 Task: Start a Sprint called Sprint0003 in Scrum Project Project0001 in Jira
Action: Mouse moved to (405, 452)
Screenshot: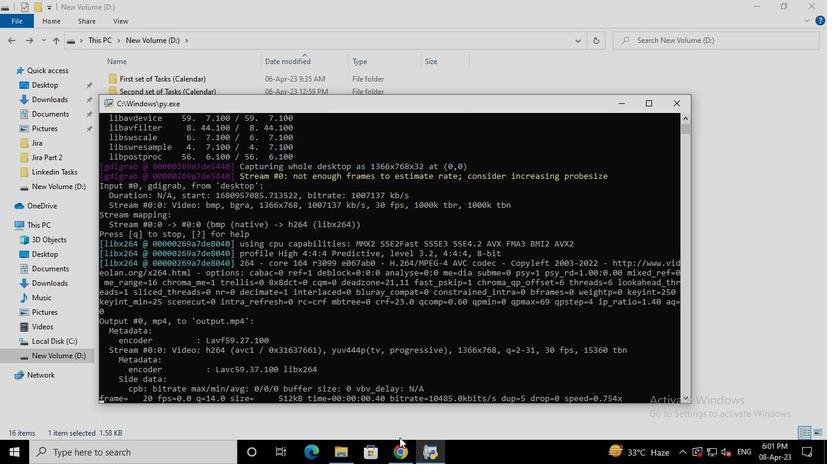 
Action: Mouse pressed left at (405, 452)
Screenshot: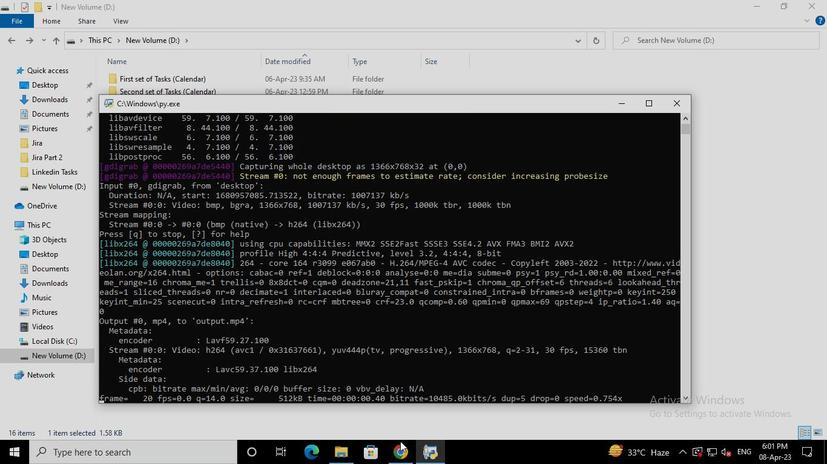 
Action: Mouse moved to (65, 186)
Screenshot: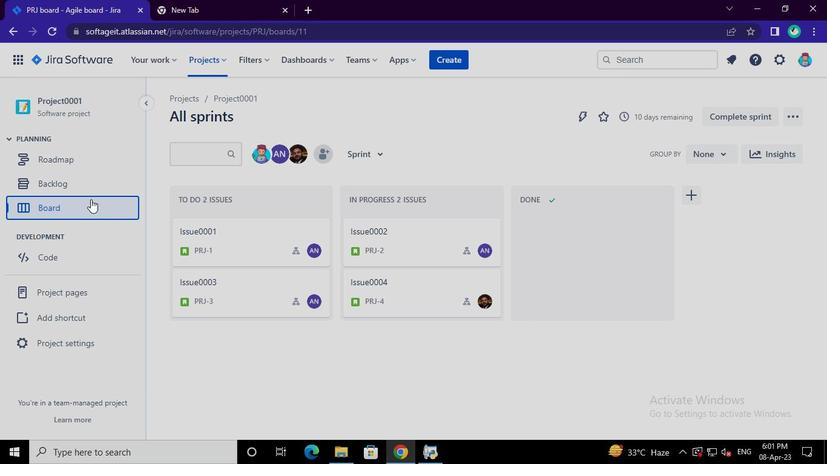
Action: Mouse pressed left at (65, 186)
Screenshot: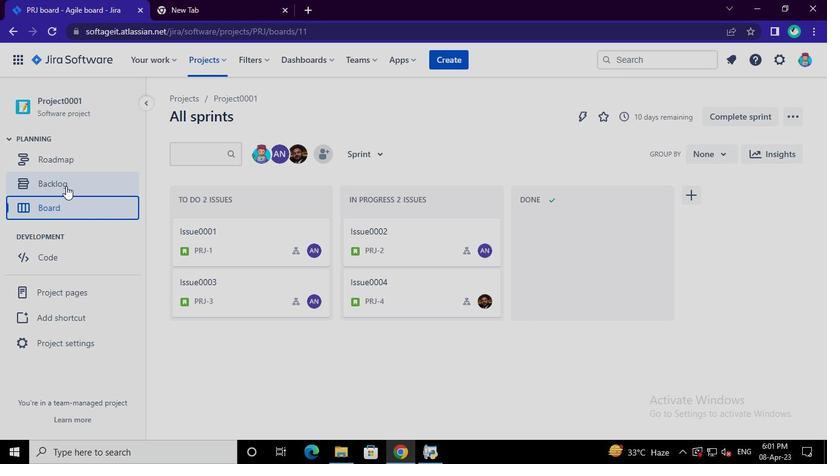 
Action: Mouse moved to (724, 331)
Screenshot: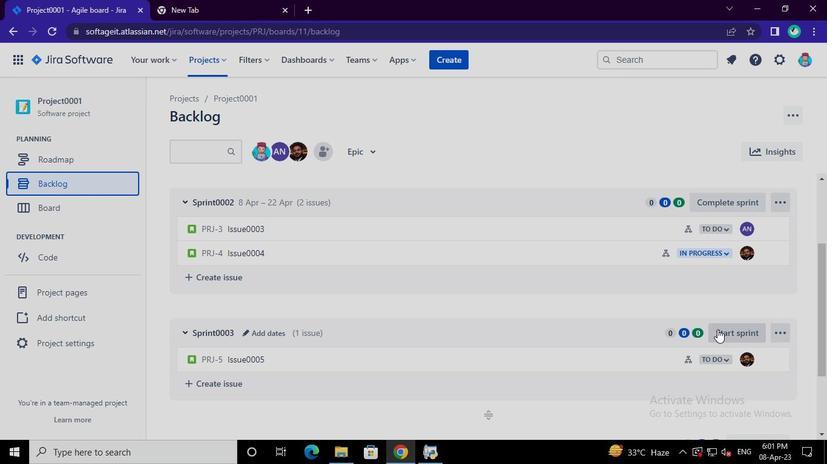 
Action: Mouse pressed left at (724, 331)
Screenshot: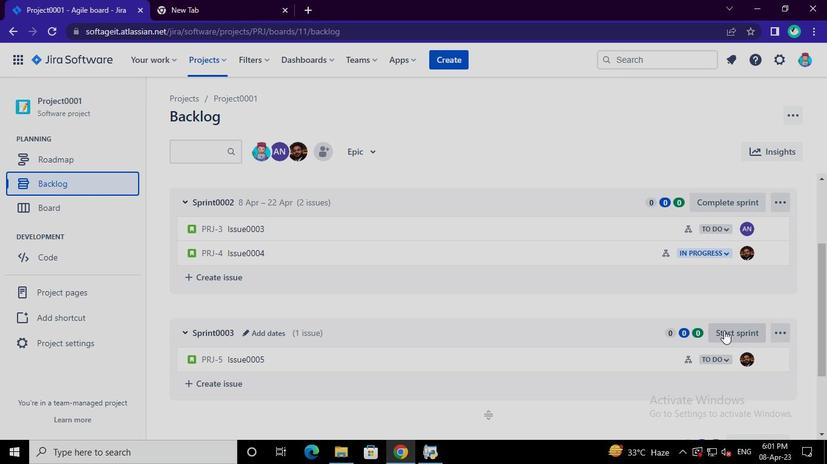 
Action: Mouse moved to (511, 421)
Screenshot: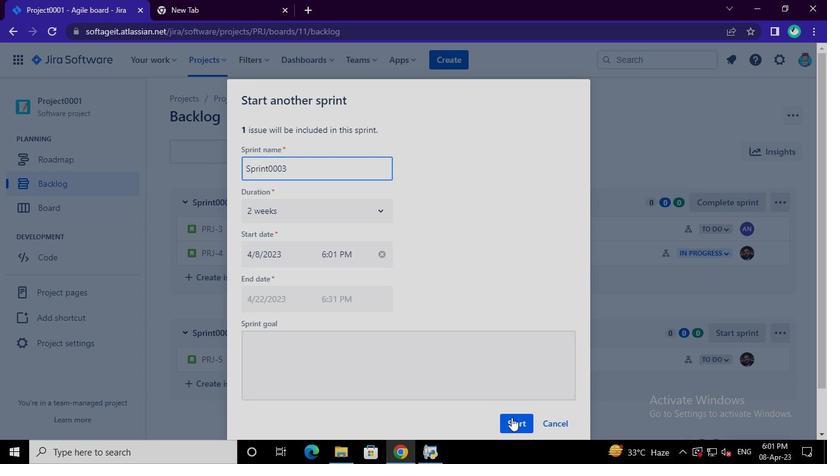 
Action: Mouse pressed left at (511, 421)
Screenshot: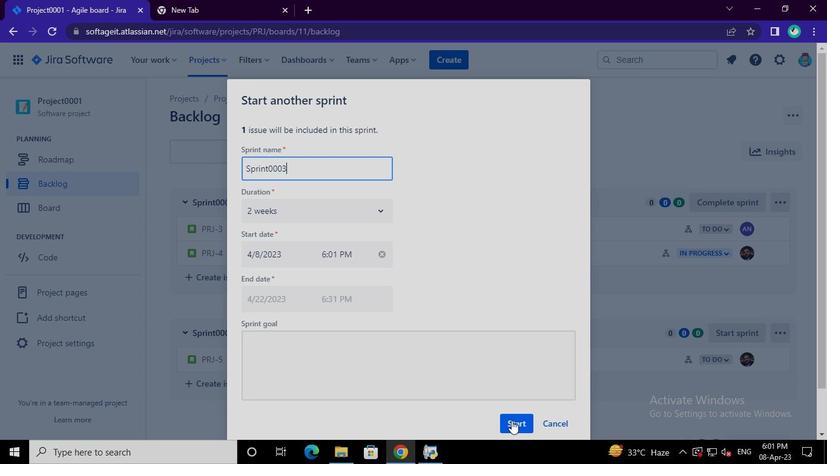 
Action: Mouse moved to (433, 455)
Screenshot: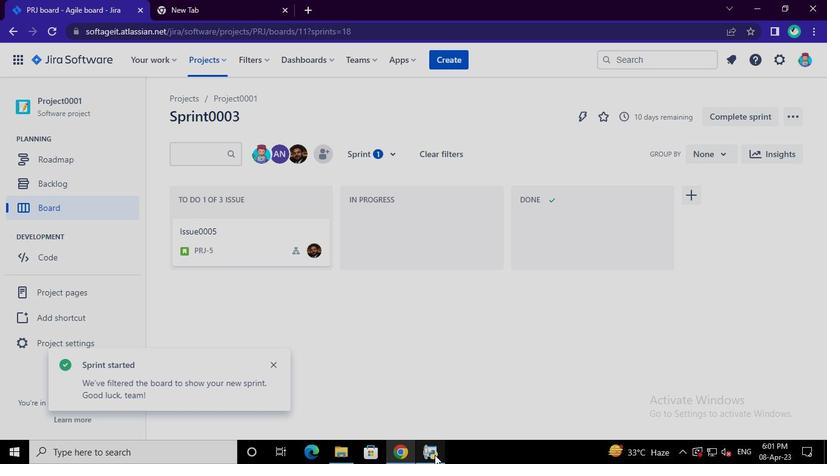 
Action: Mouse pressed left at (433, 455)
Screenshot: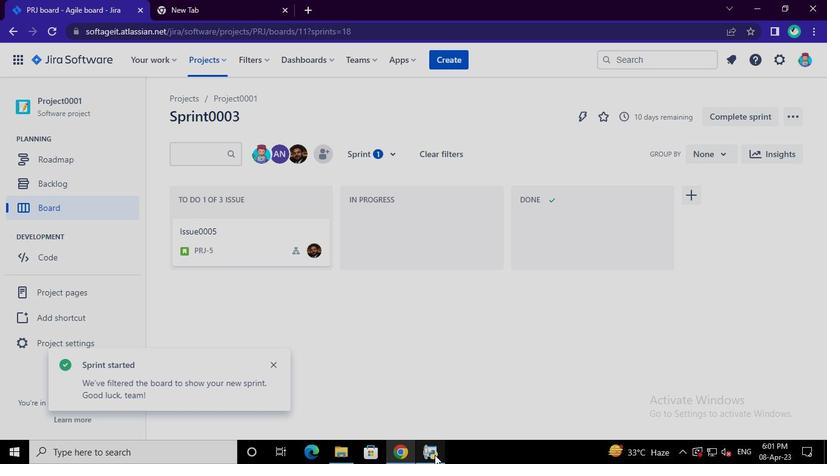 
Action: Mouse moved to (670, 105)
Screenshot: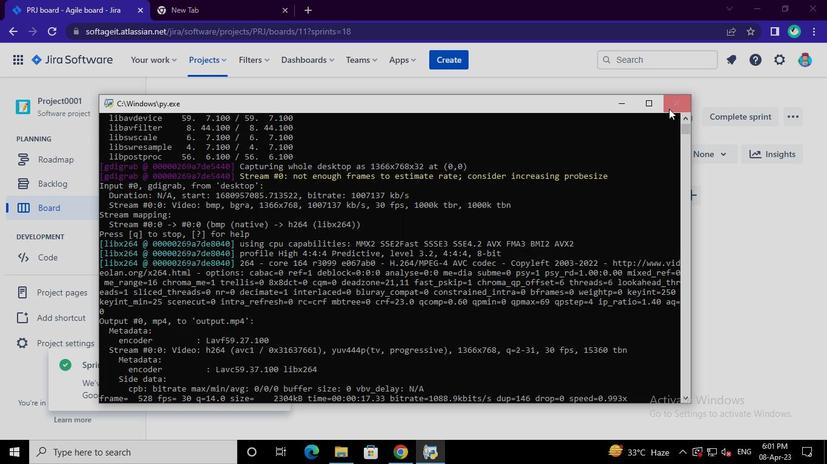 
Action: Mouse pressed left at (670, 105)
Screenshot: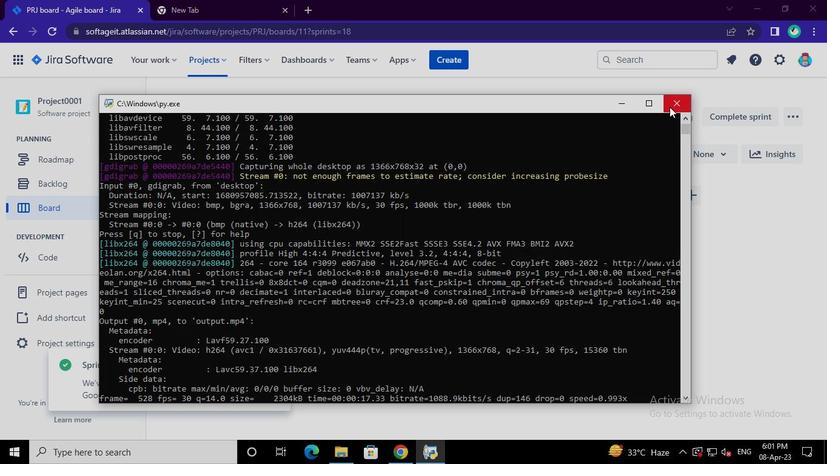 
